 Task: Create a due date automation trigger when advanced on, on the wednesday of the week before a card is due add fields with custom field "Resume" set to a number greater or equal to 1 and lower or equal to 10 at 11:00 AM.
Action: Mouse moved to (972, 94)
Screenshot: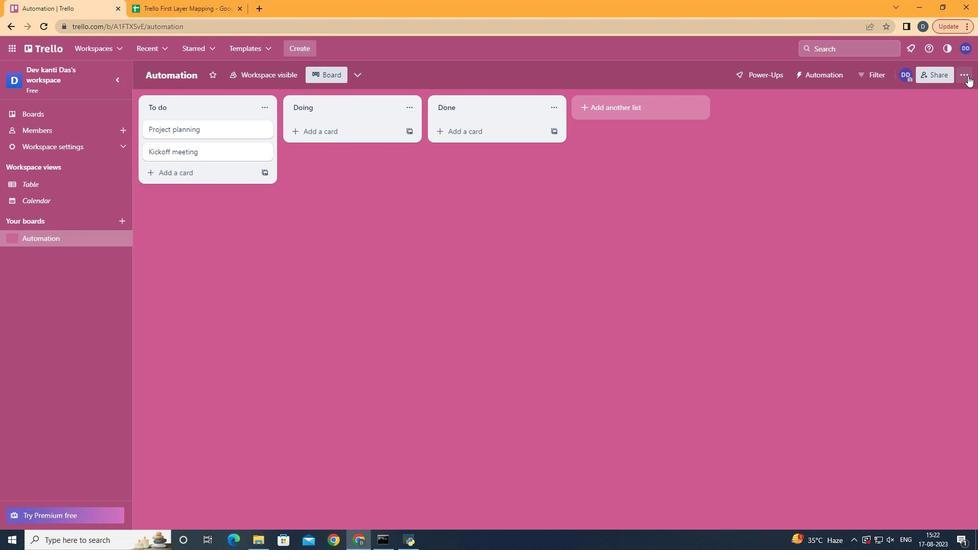 
Action: Mouse pressed left at (972, 94)
Screenshot: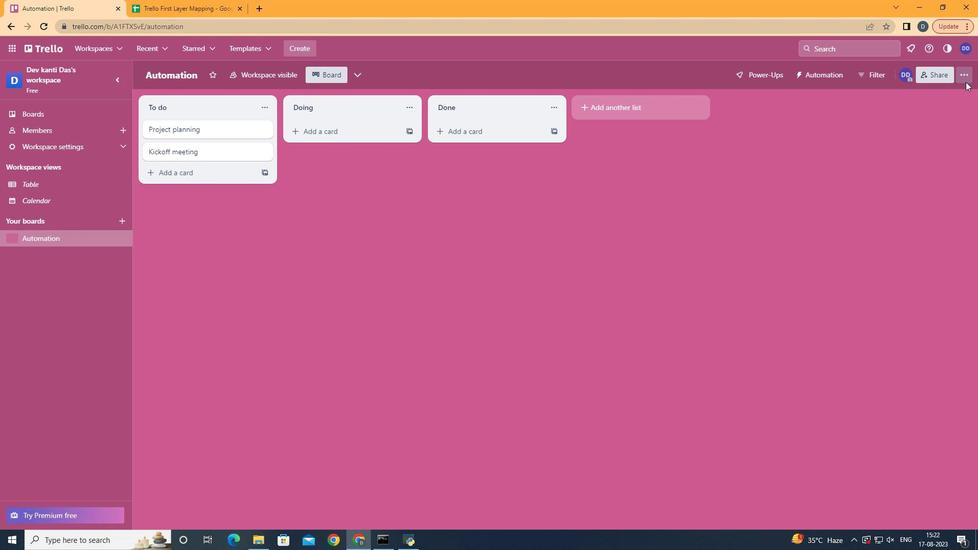 
Action: Mouse moved to (900, 229)
Screenshot: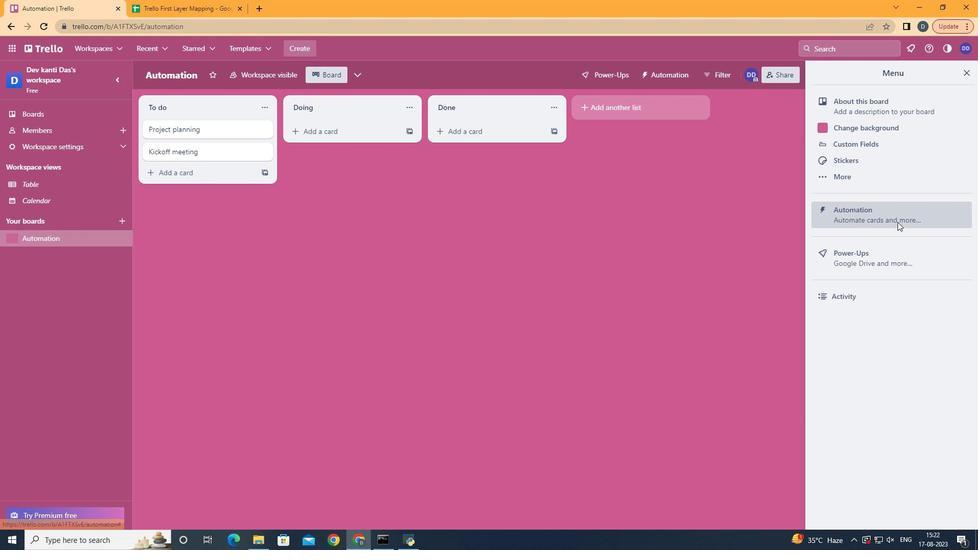 
Action: Mouse pressed left at (900, 229)
Screenshot: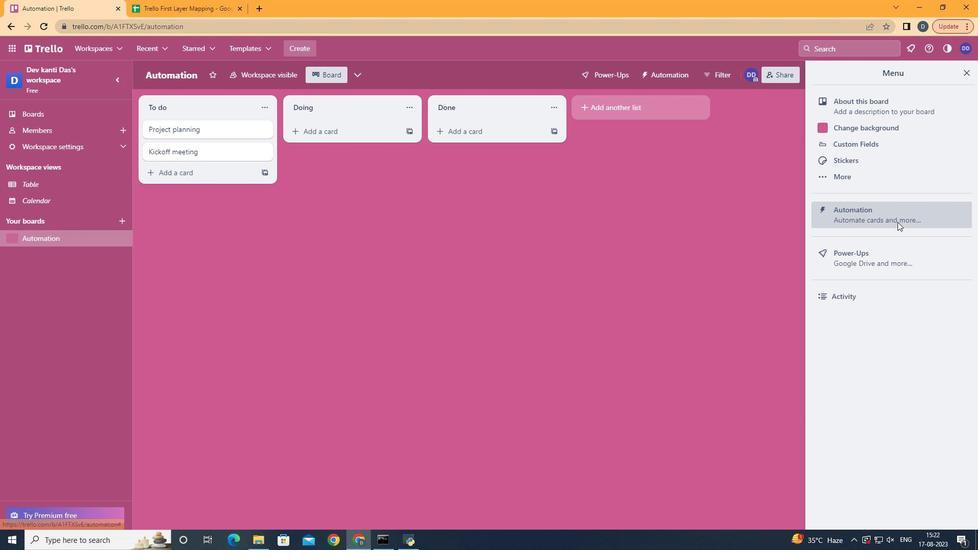 
Action: Mouse moved to (157, 215)
Screenshot: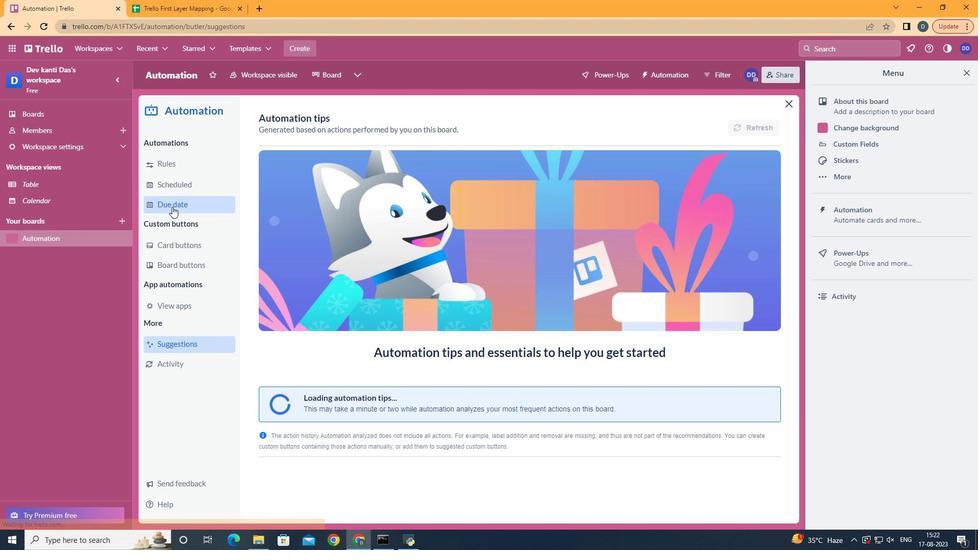 
Action: Mouse pressed left at (157, 215)
Screenshot: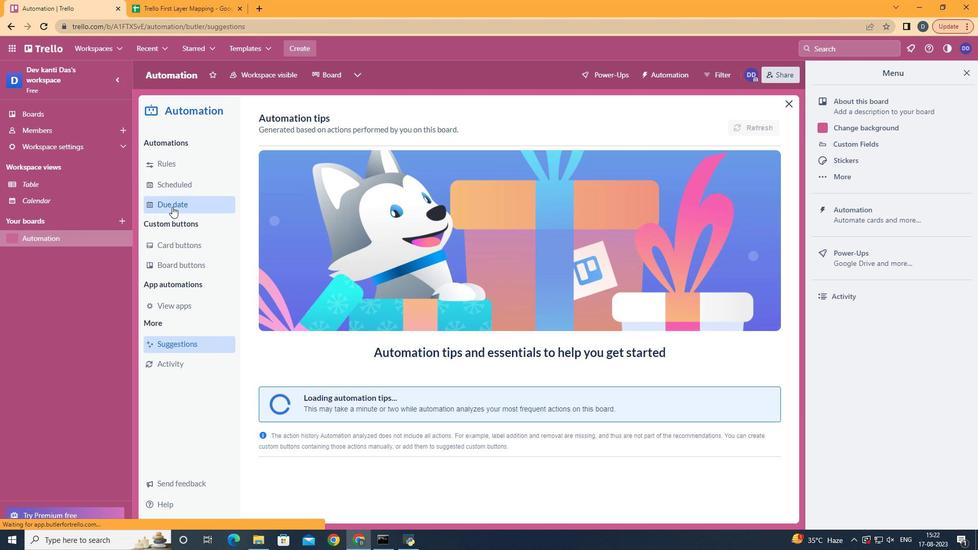 
Action: Mouse moved to (714, 136)
Screenshot: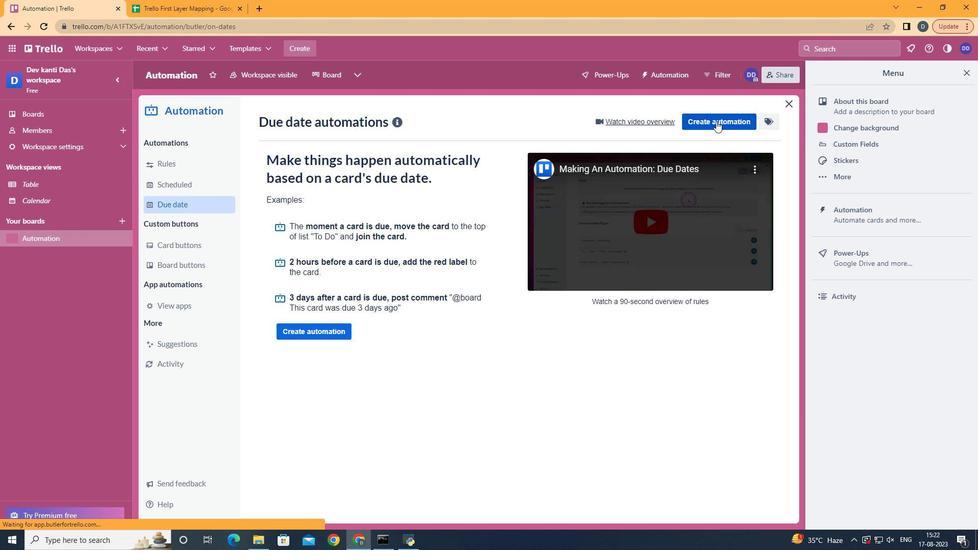 
Action: Mouse pressed left at (714, 136)
Screenshot: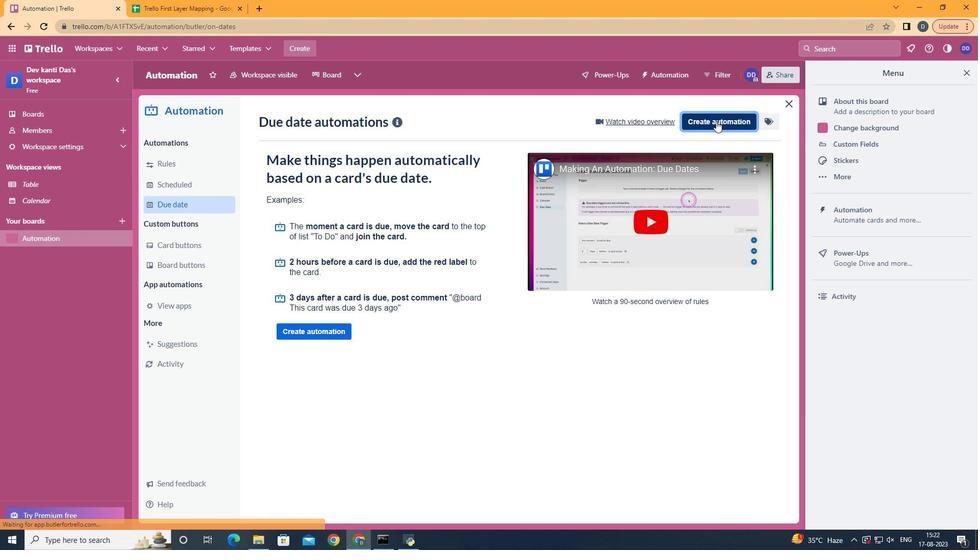 
Action: Mouse moved to (526, 228)
Screenshot: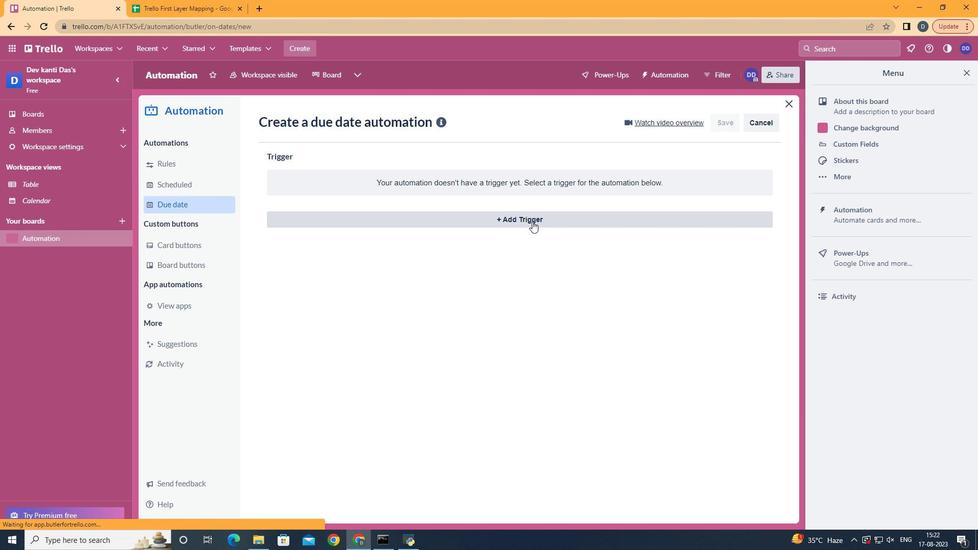 
Action: Mouse pressed left at (526, 228)
Screenshot: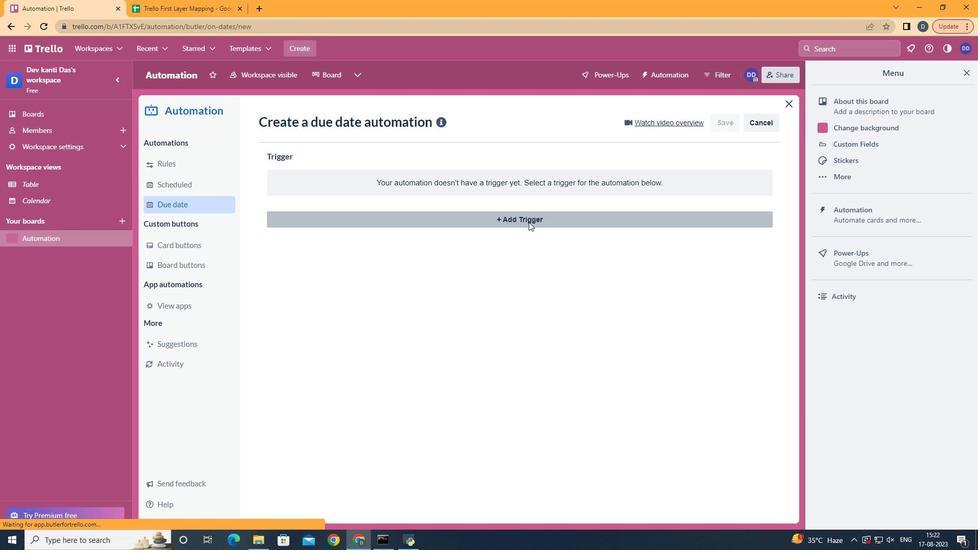 
Action: Mouse moved to (332, 301)
Screenshot: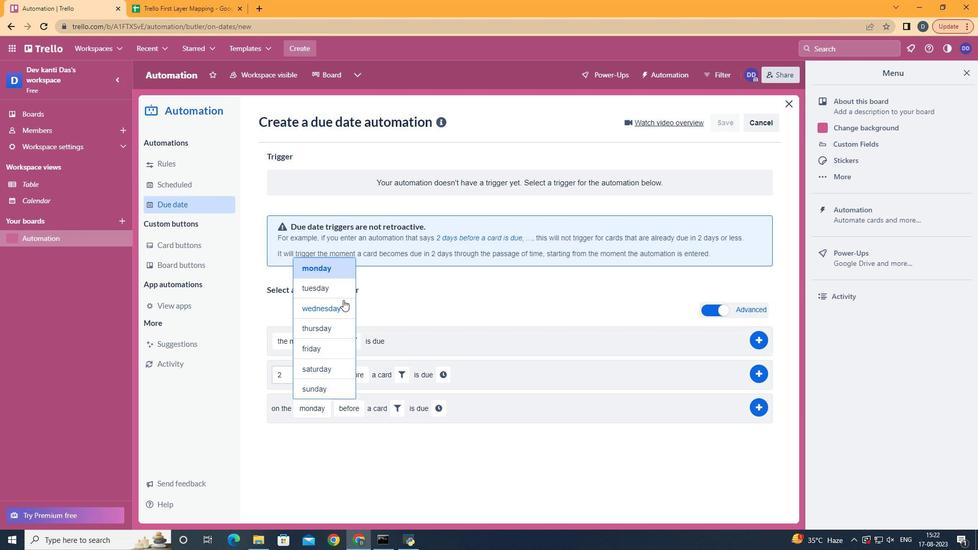 
Action: Mouse pressed left at (332, 301)
Screenshot: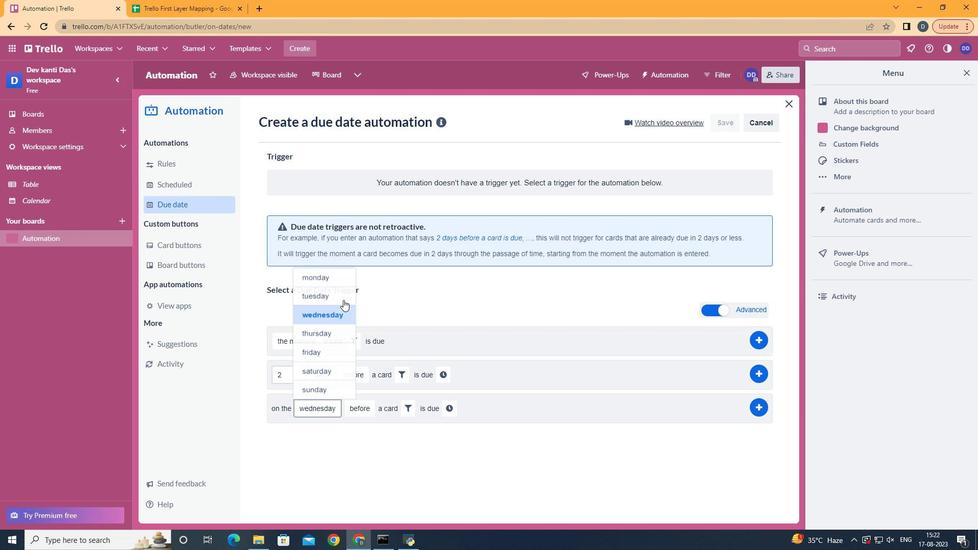 
Action: Mouse moved to (366, 470)
Screenshot: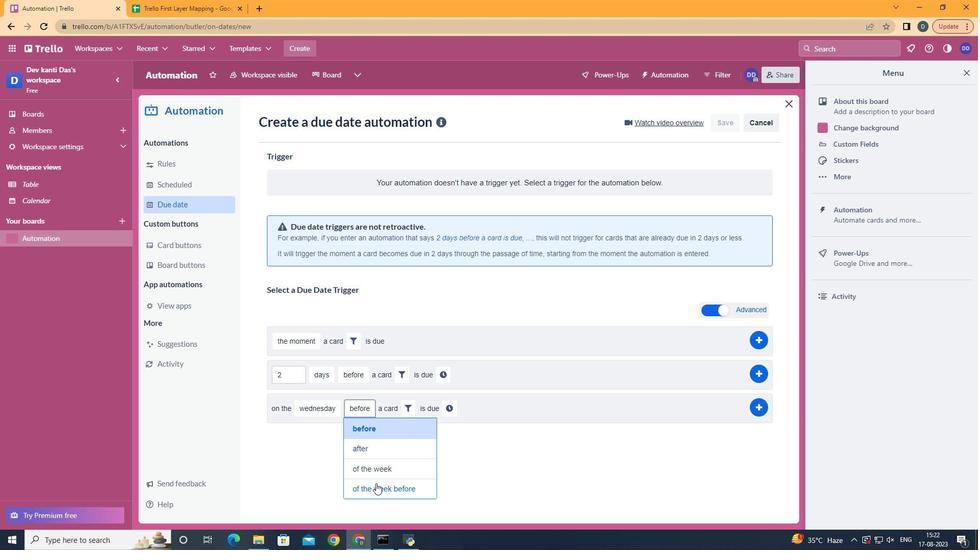 
Action: Mouse pressed left at (366, 470)
Screenshot: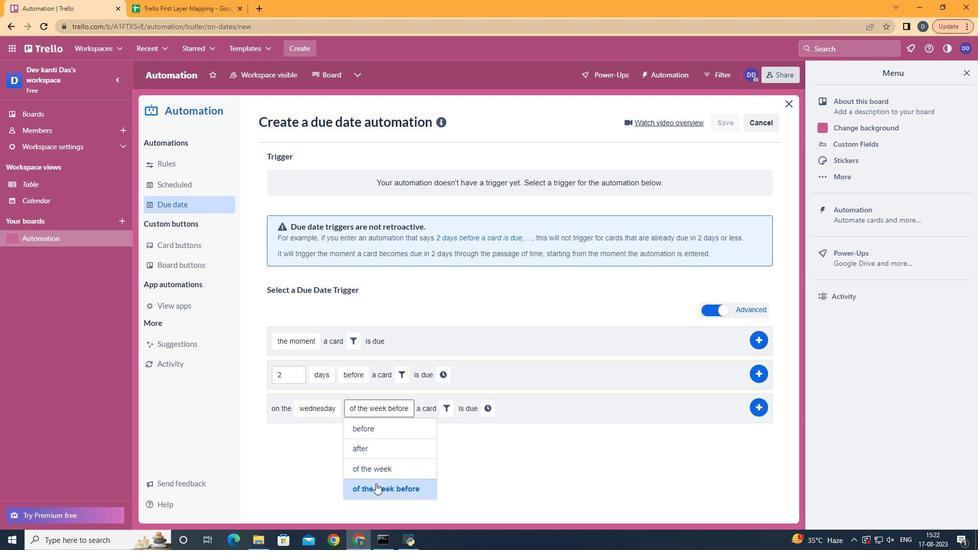 
Action: Mouse moved to (446, 398)
Screenshot: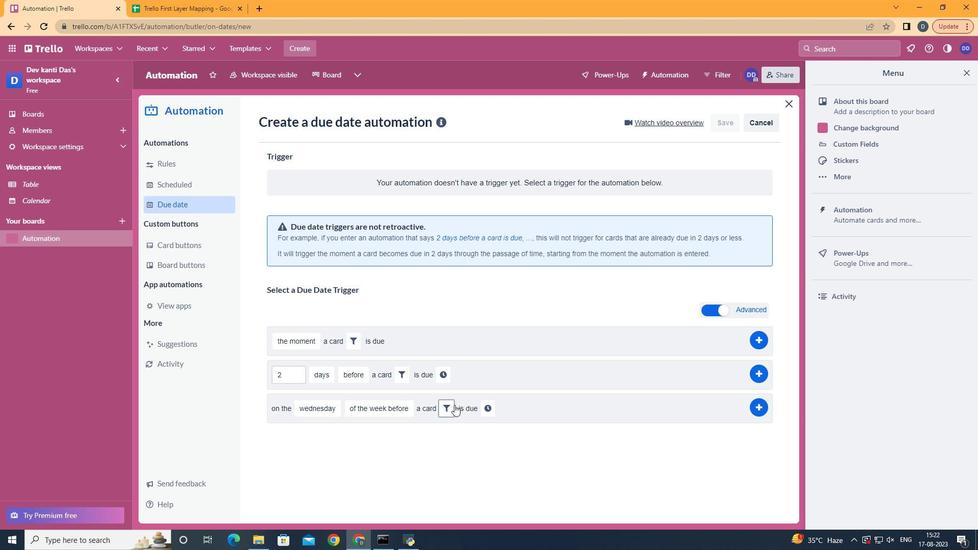 
Action: Mouse pressed left at (446, 398)
Screenshot: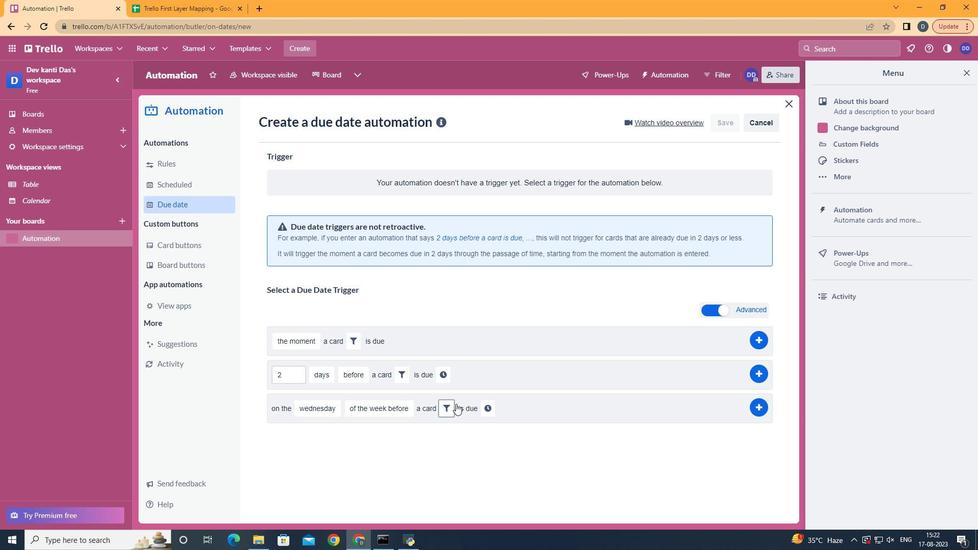 
Action: Mouse moved to (606, 428)
Screenshot: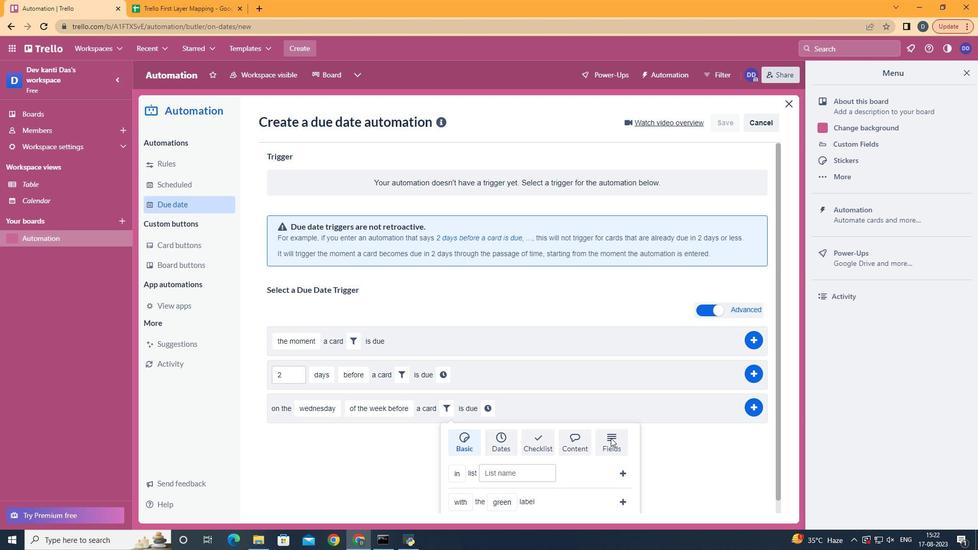 
Action: Mouse pressed left at (606, 428)
Screenshot: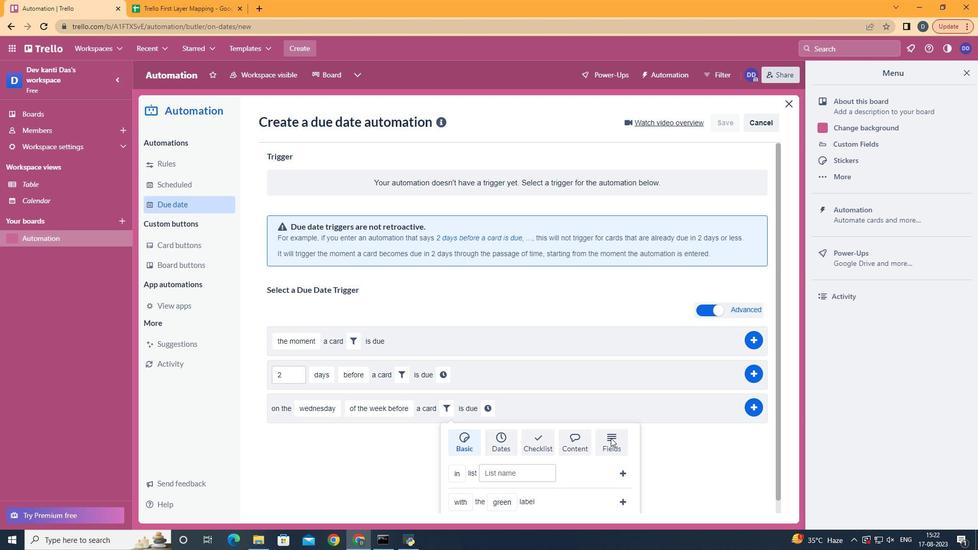 
Action: Mouse scrolled (606, 428) with delta (0, 0)
Screenshot: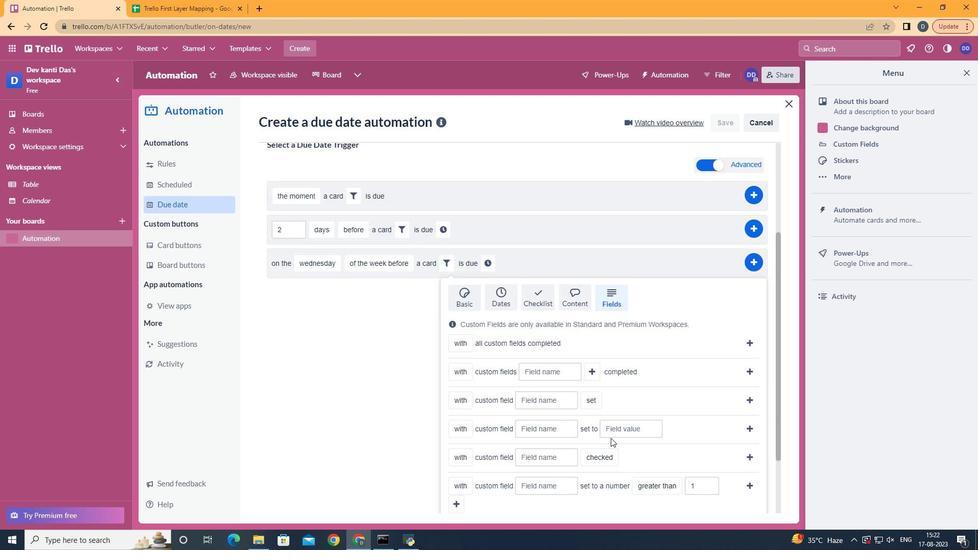 
Action: Mouse scrolled (606, 428) with delta (0, 0)
Screenshot: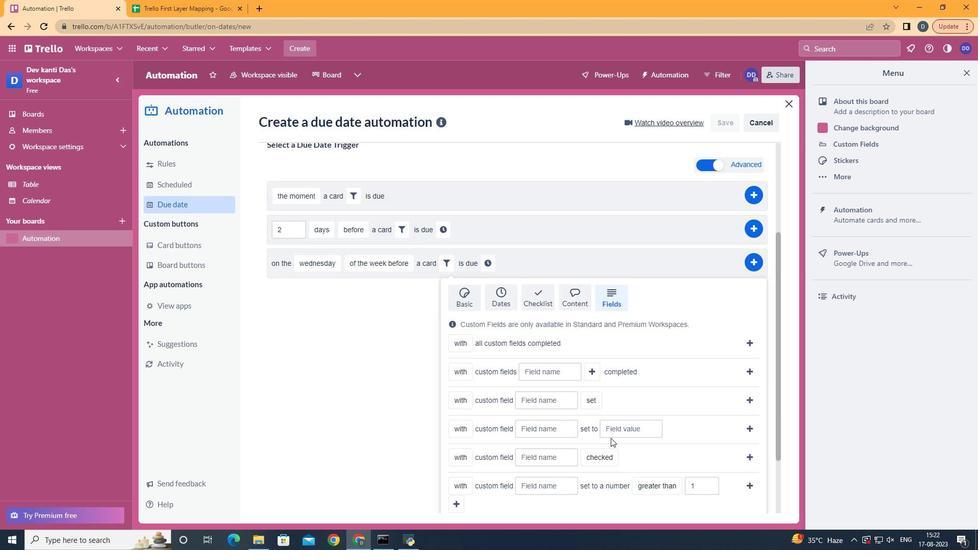 
Action: Mouse scrolled (606, 428) with delta (0, 0)
Screenshot: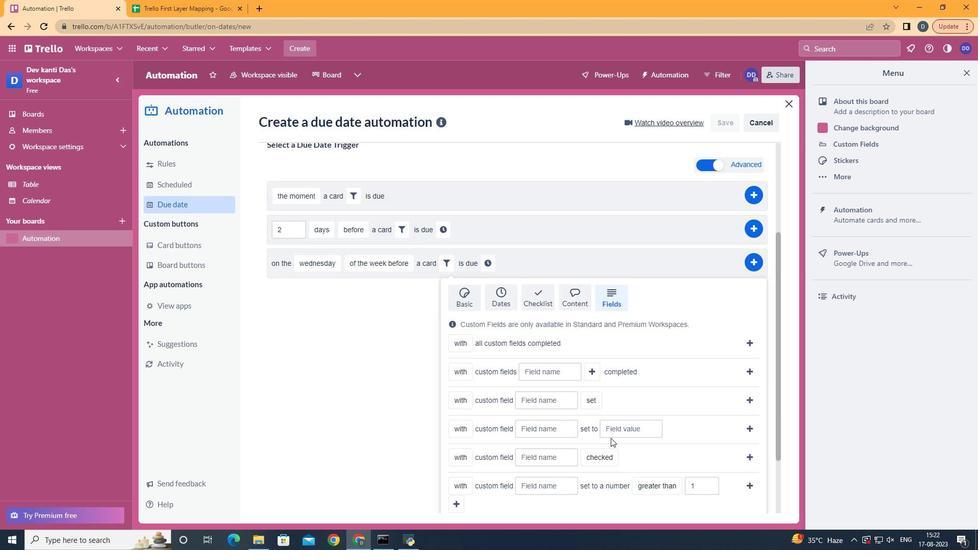 
Action: Mouse scrolled (606, 427) with delta (0, -1)
Screenshot: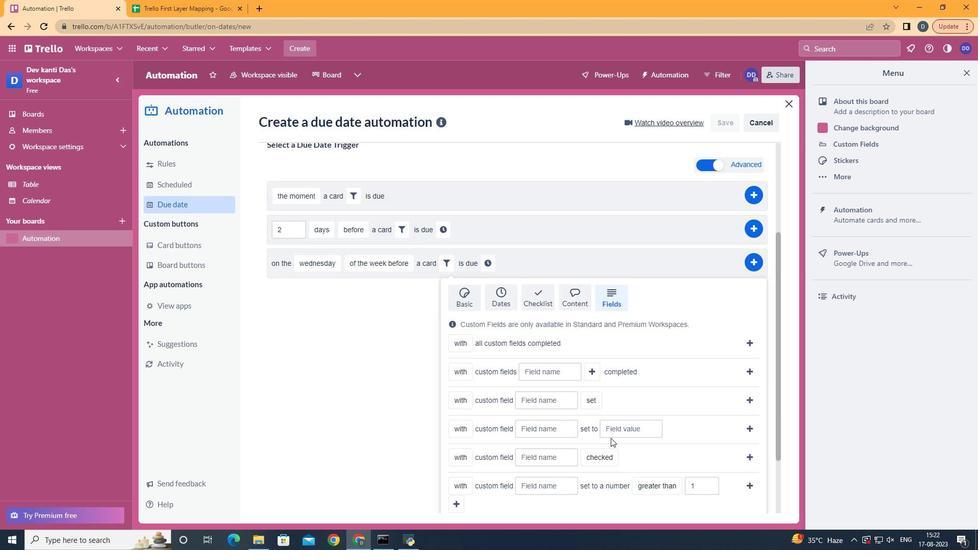 
Action: Mouse scrolled (606, 428) with delta (0, 0)
Screenshot: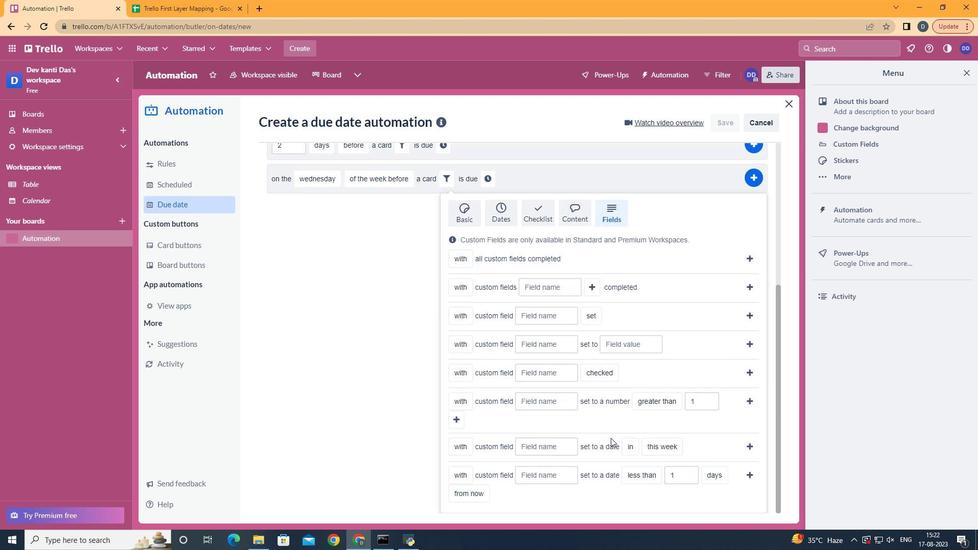 
Action: Mouse moved to (537, 397)
Screenshot: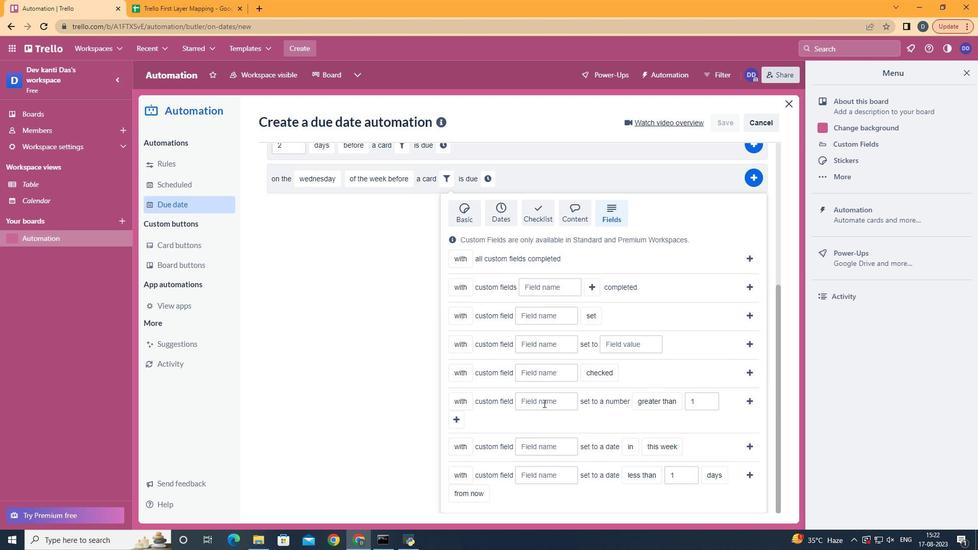 
Action: Mouse pressed left at (537, 397)
Screenshot: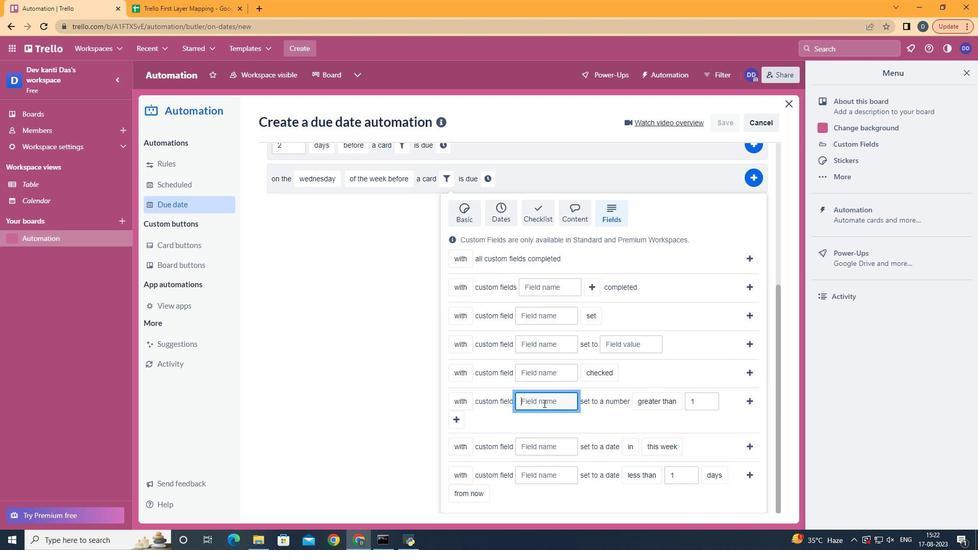 
Action: Key pressed <Key.shift>Resume
Screenshot: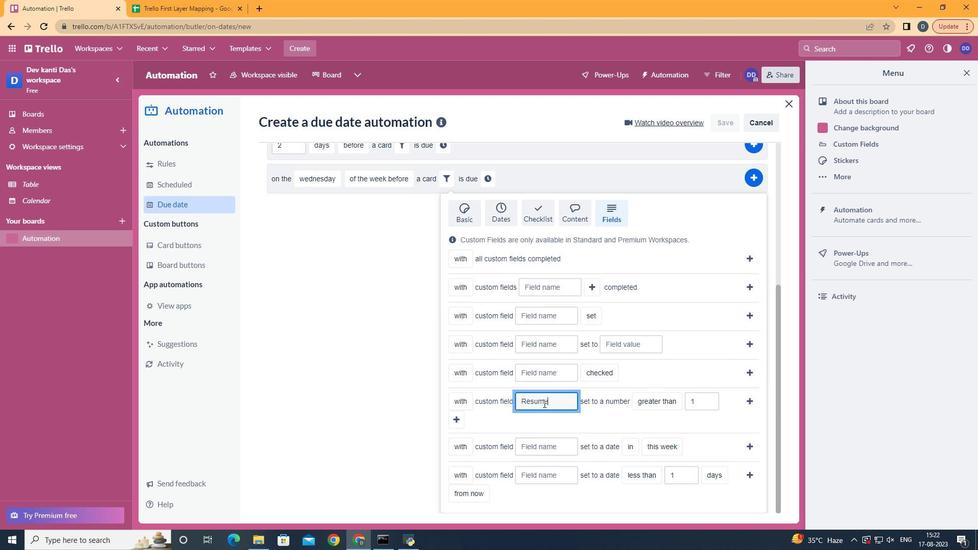 
Action: Mouse moved to (673, 427)
Screenshot: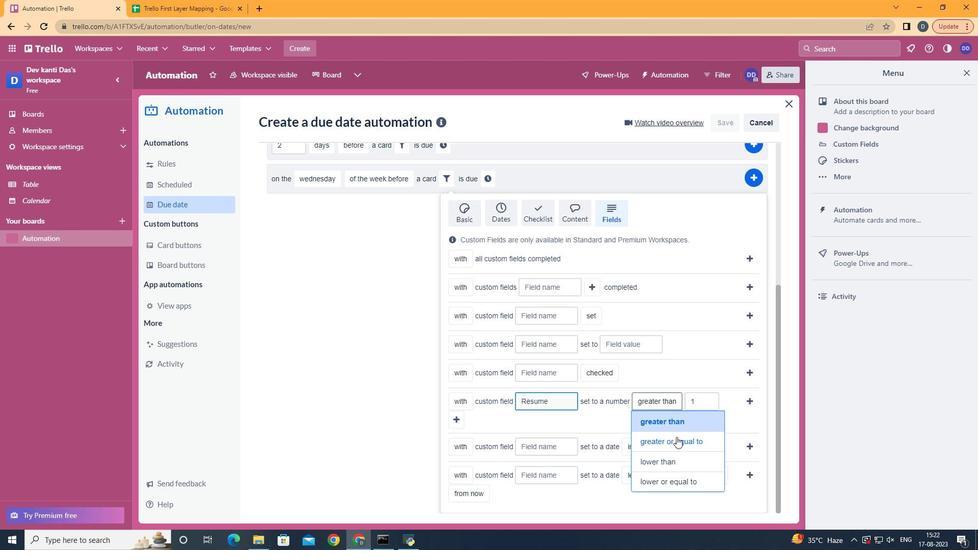 
Action: Mouse pressed left at (673, 427)
Screenshot: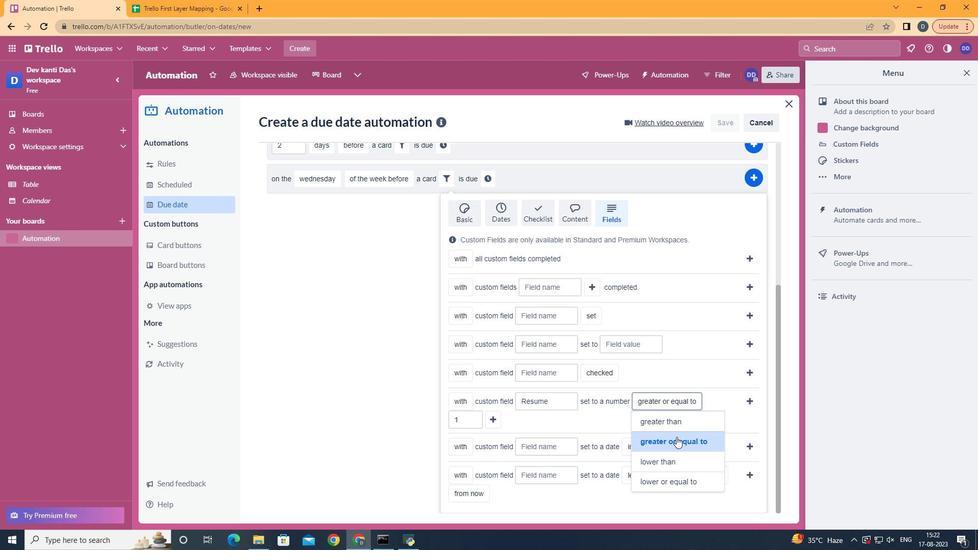 
Action: Mouse moved to (489, 410)
Screenshot: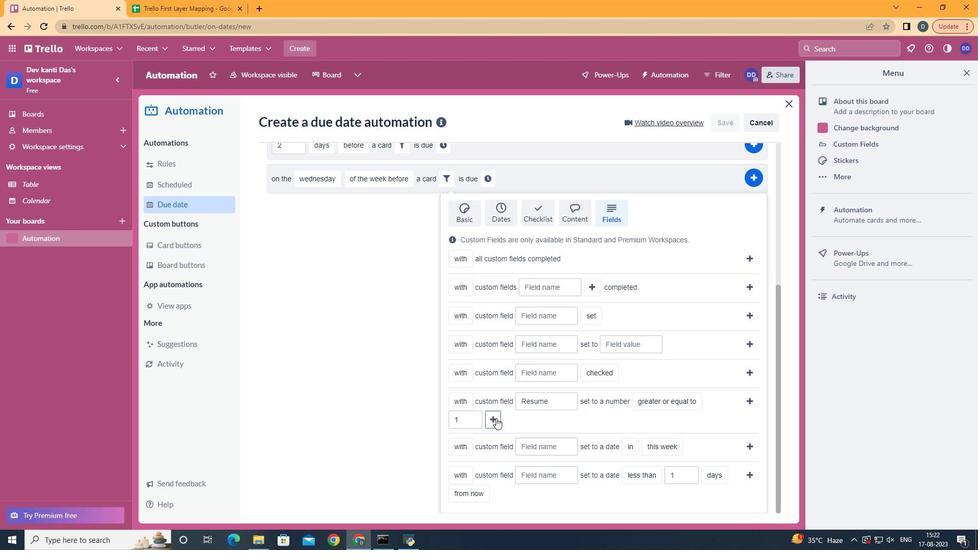 
Action: Mouse pressed left at (489, 410)
Screenshot: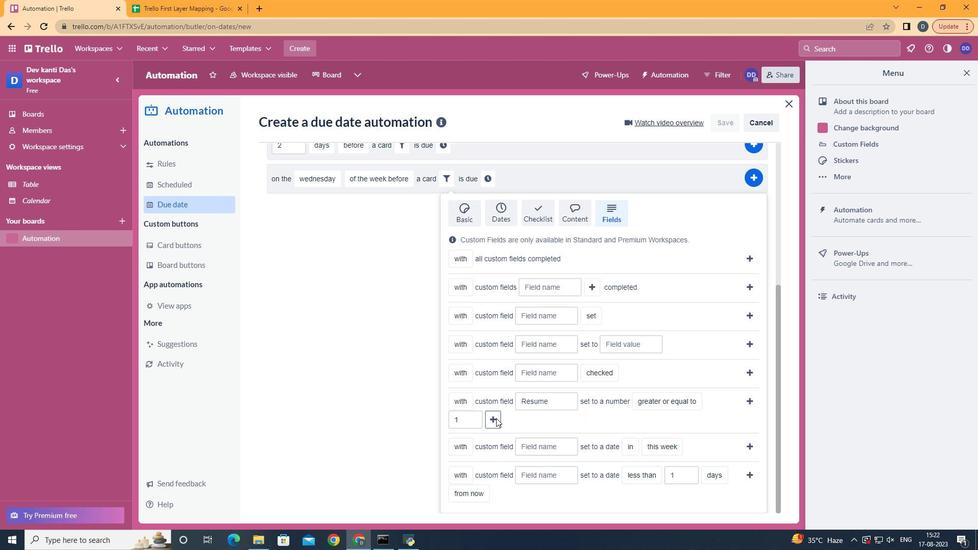
Action: Mouse moved to (540, 455)
Screenshot: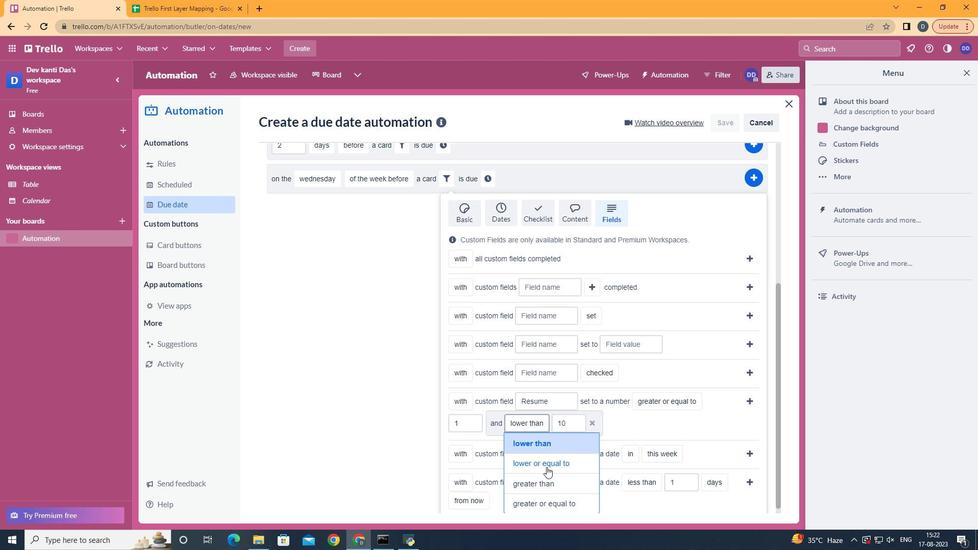 
Action: Mouse pressed left at (540, 455)
Screenshot: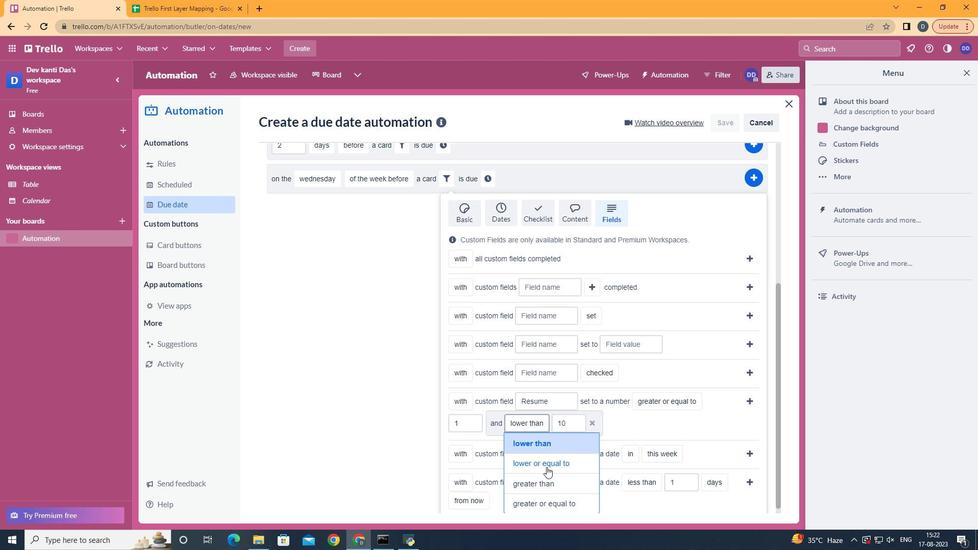 
Action: Mouse moved to (753, 391)
Screenshot: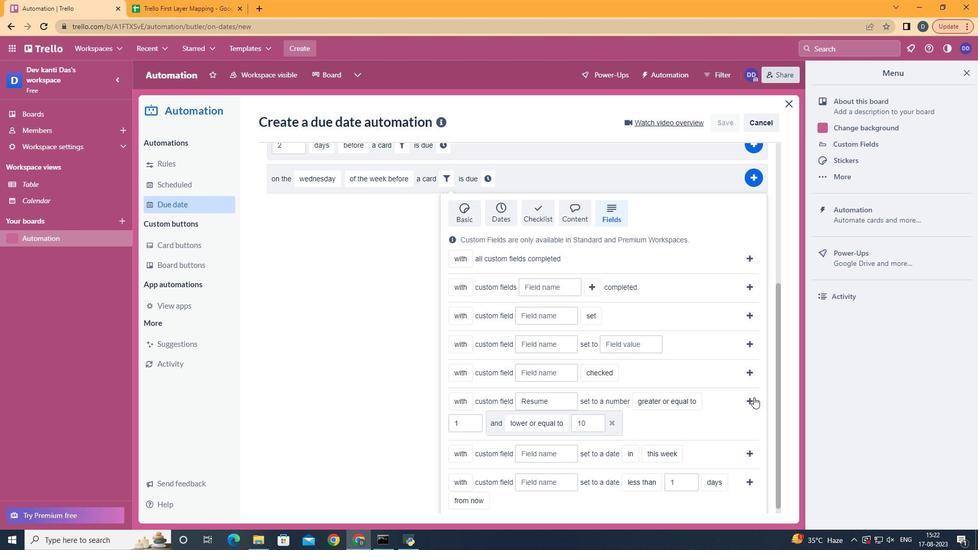 
Action: Mouse pressed left at (753, 391)
Screenshot: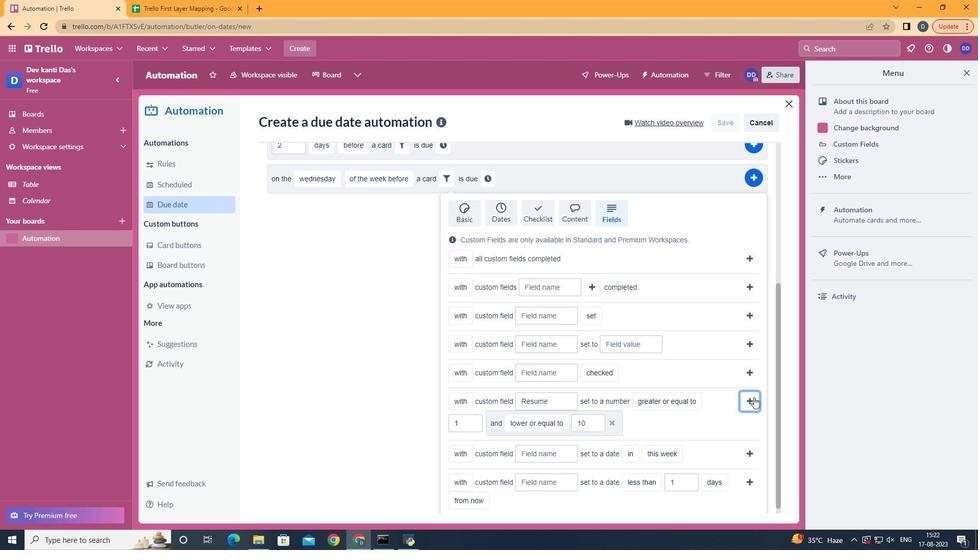 
Action: Mouse moved to (628, 421)
Screenshot: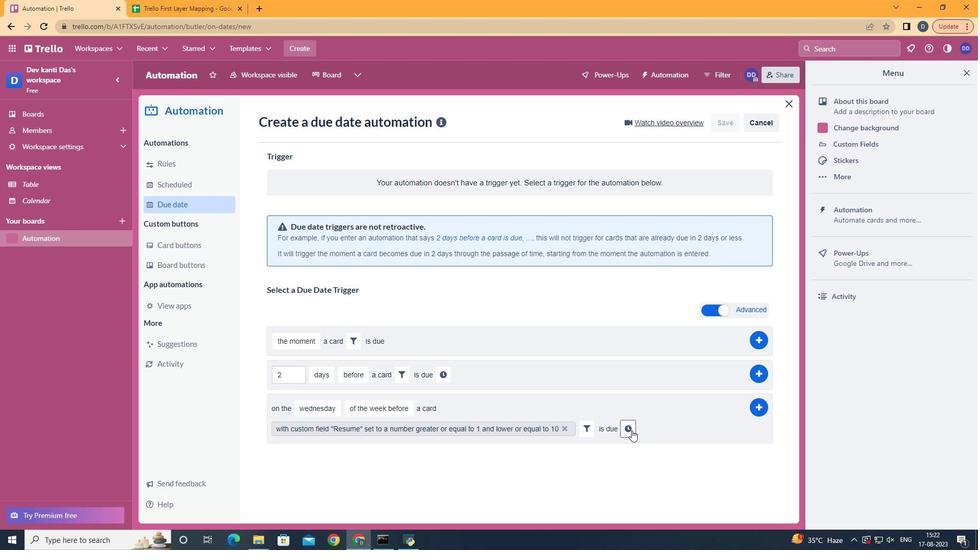 
Action: Mouse pressed left at (628, 421)
Screenshot: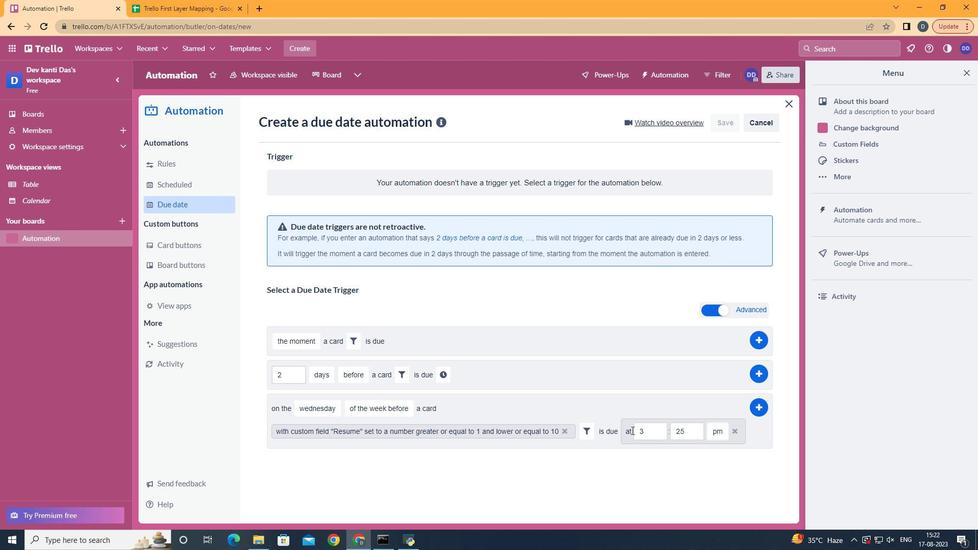 
Action: Mouse moved to (651, 421)
Screenshot: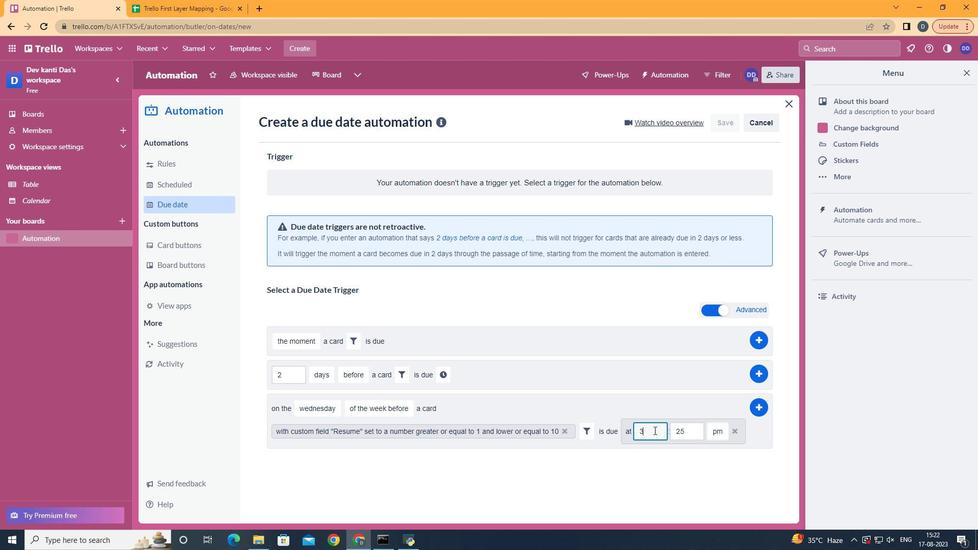 
Action: Mouse pressed left at (651, 421)
Screenshot: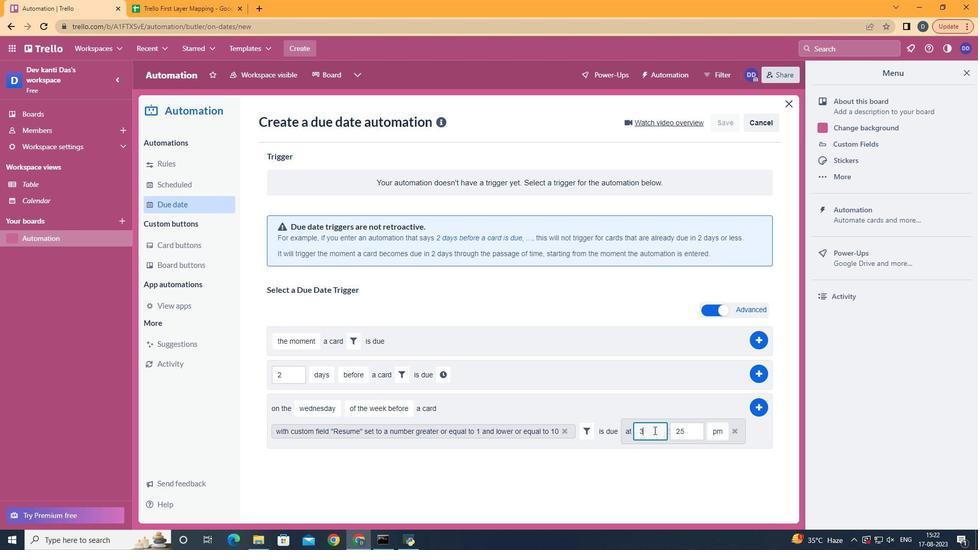 
Action: Mouse moved to (651, 421)
Screenshot: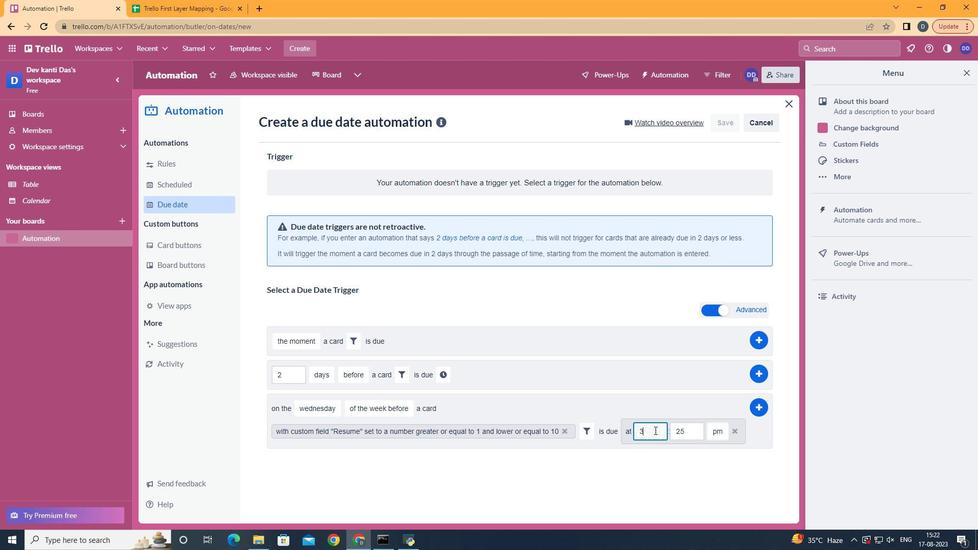 
Action: Key pressed <Key.backspace>11
Screenshot: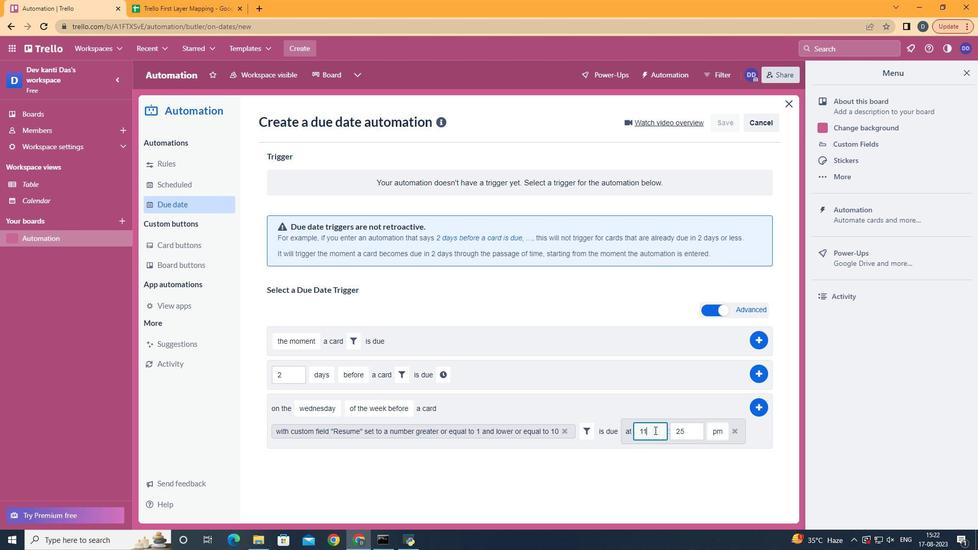 
Action: Mouse moved to (688, 421)
Screenshot: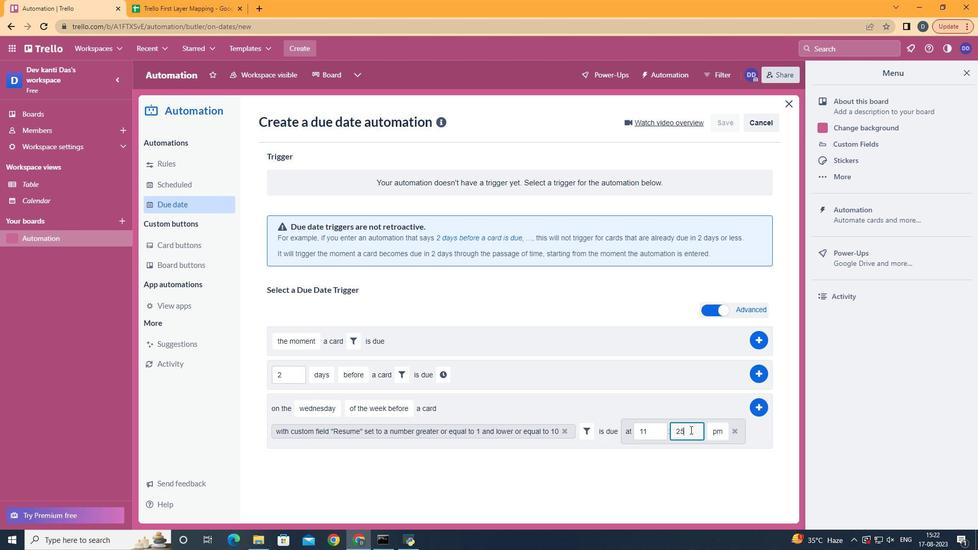 
Action: Mouse pressed left at (688, 421)
Screenshot: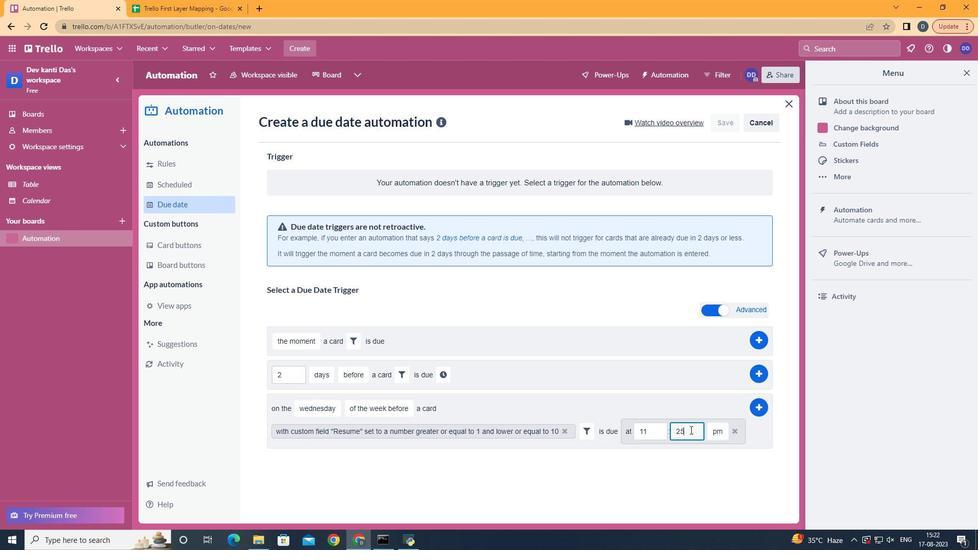 
Action: Key pressed <Key.backspace><Key.backspace>00
Screenshot: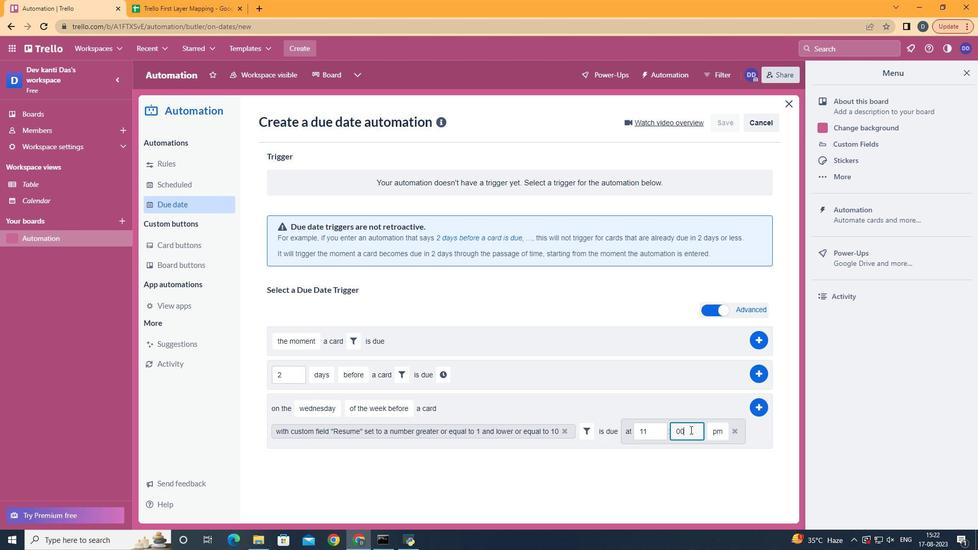 
Action: Mouse moved to (715, 440)
Screenshot: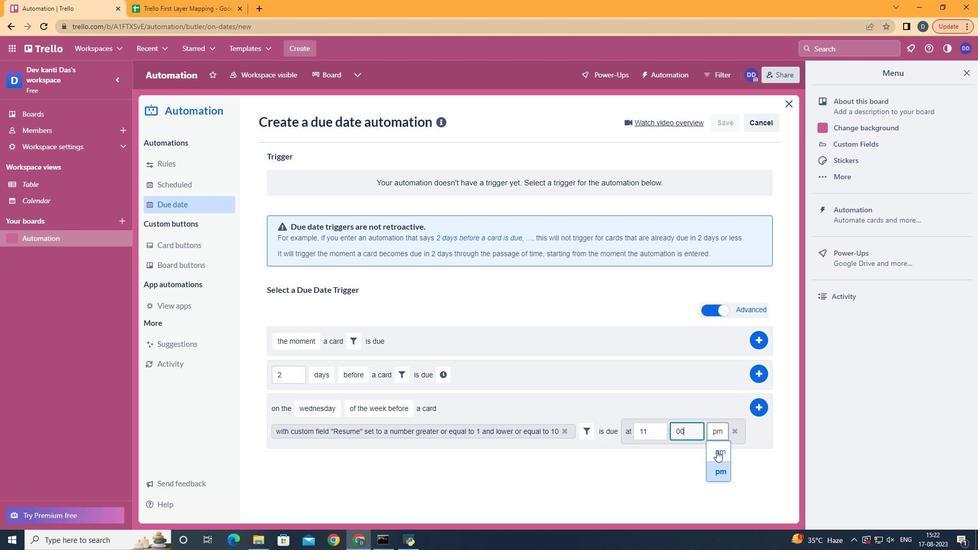 
Action: Mouse pressed left at (715, 440)
Screenshot: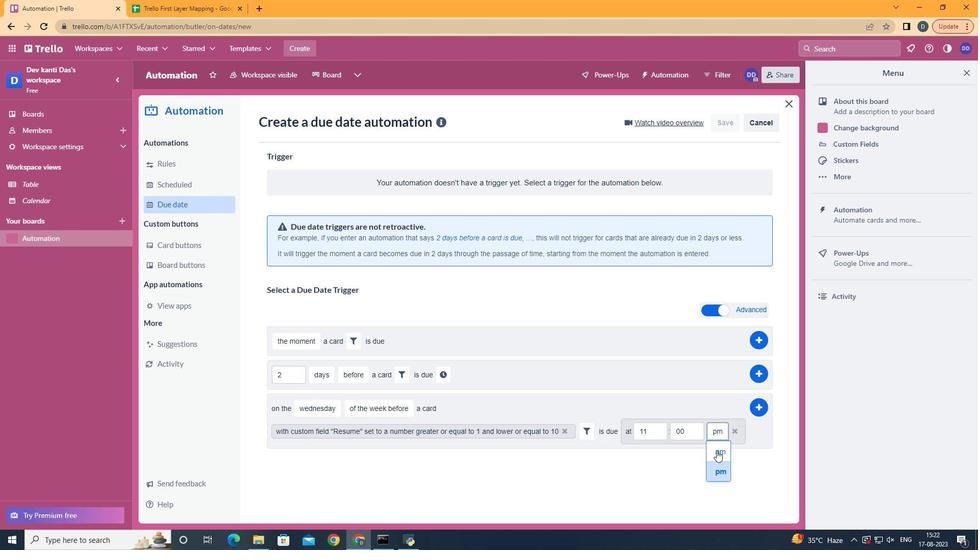 
Action: Mouse moved to (758, 402)
Screenshot: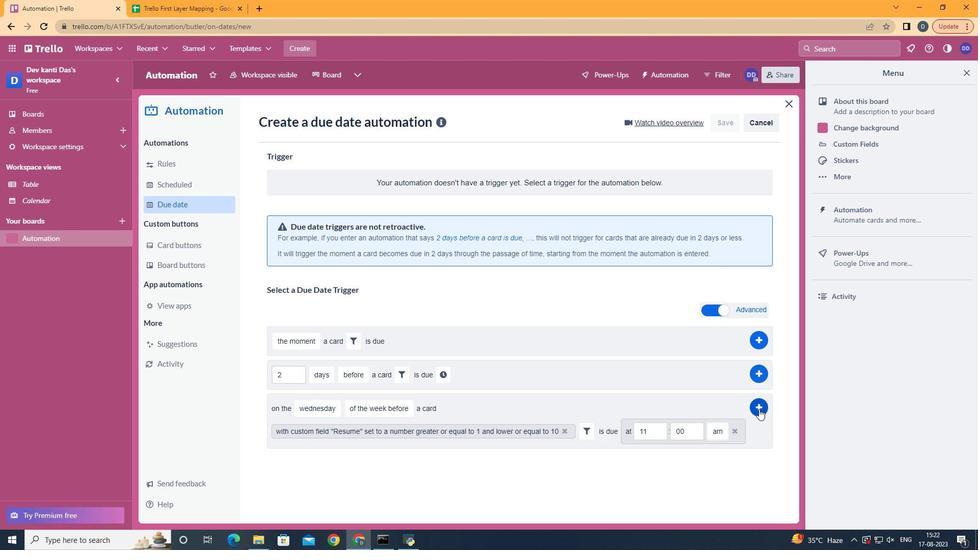 
Action: Mouse pressed left at (758, 402)
Screenshot: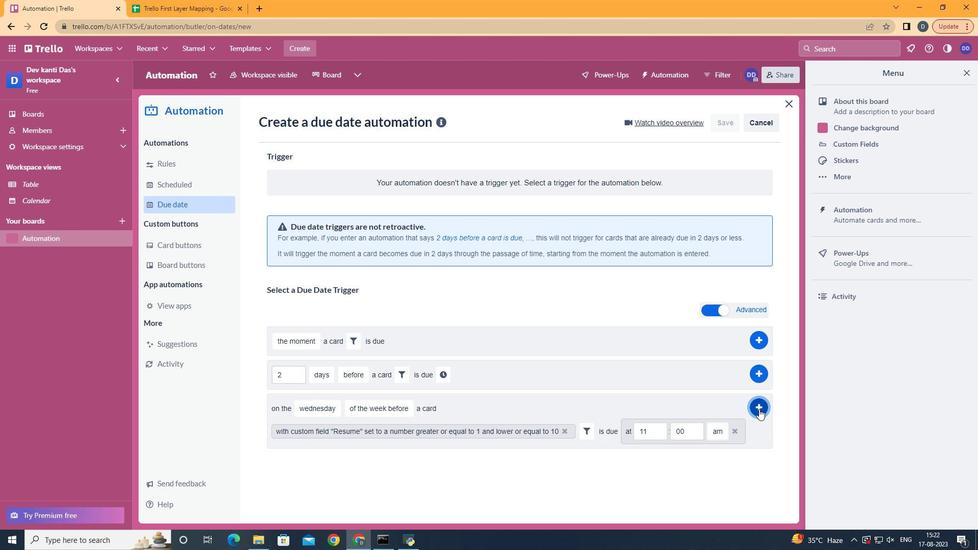 
